 Task: Create Board Customer Feedback Management Best Practices to Workspace Accelerator Programs. Create Board Content Curation and Aggregation to Workspace Accelerator Programs. Create Board Employee Satisfaction and Retention Programs to Workspace Accelerator Programs
Action: Mouse moved to (266, 303)
Screenshot: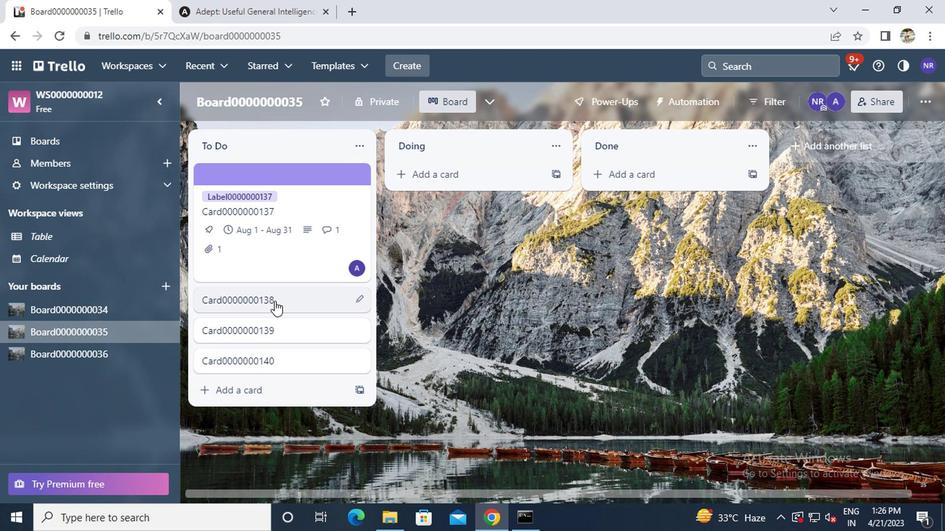 
Action: Mouse pressed left at (266, 303)
Screenshot: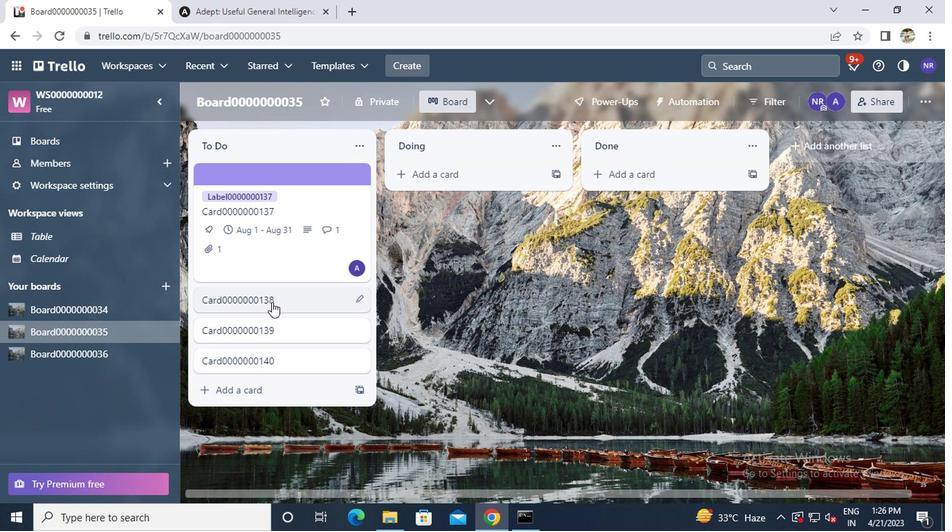 
Action: Mouse moved to (617, 229)
Screenshot: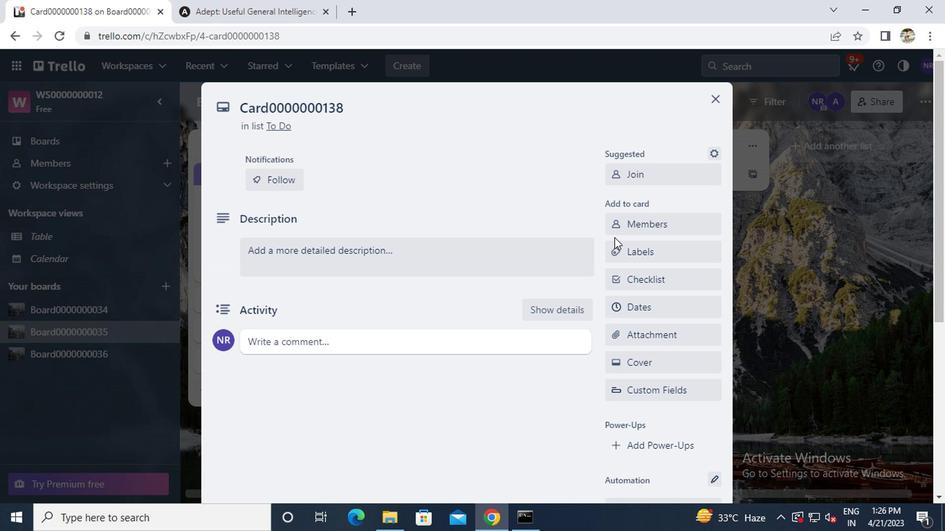 
Action: Mouse pressed left at (617, 229)
Screenshot: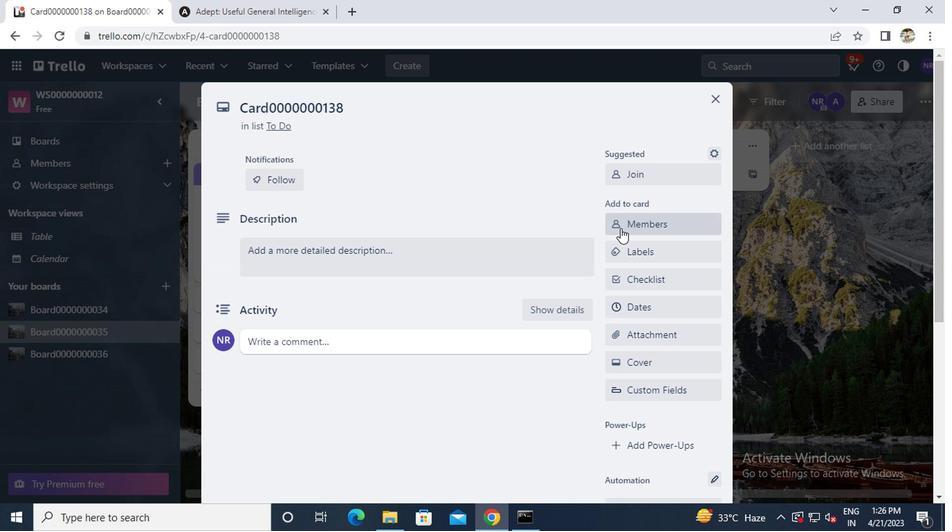 
Action: Key pressed <Key.caps_lock>m<Key.caps_lock>ailaustralia7<Key.shift>@GMAIL.COM
Screenshot: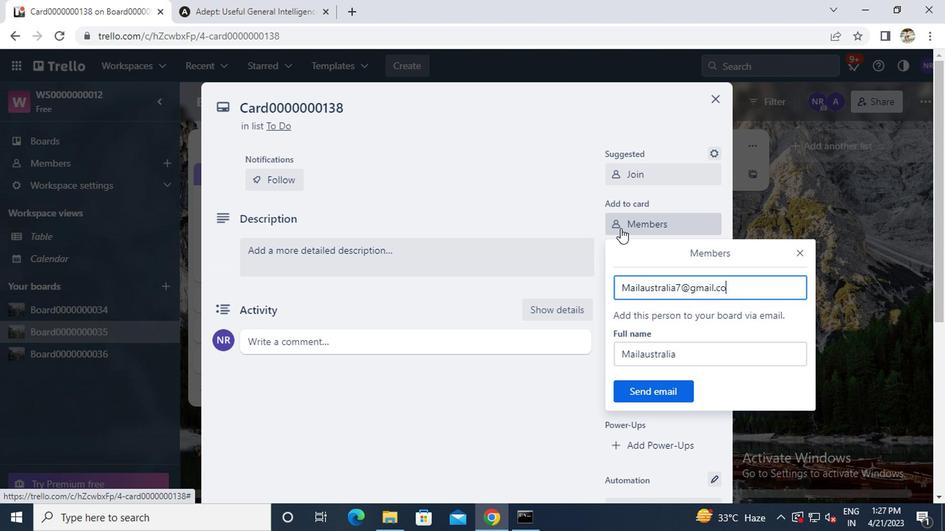 
Action: Mouse moved to (665, 384)
Screenshot: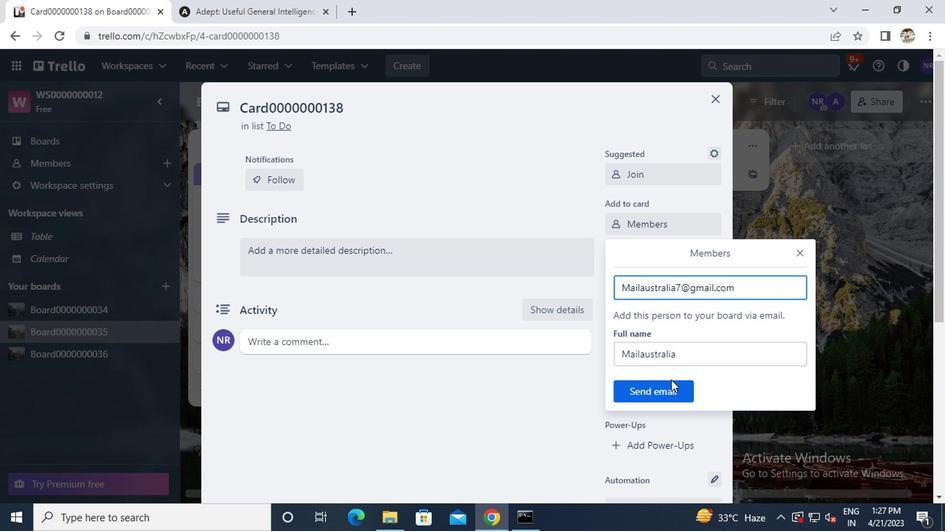 
Action: Mouse pressed left at (665, 384)
Screenshot: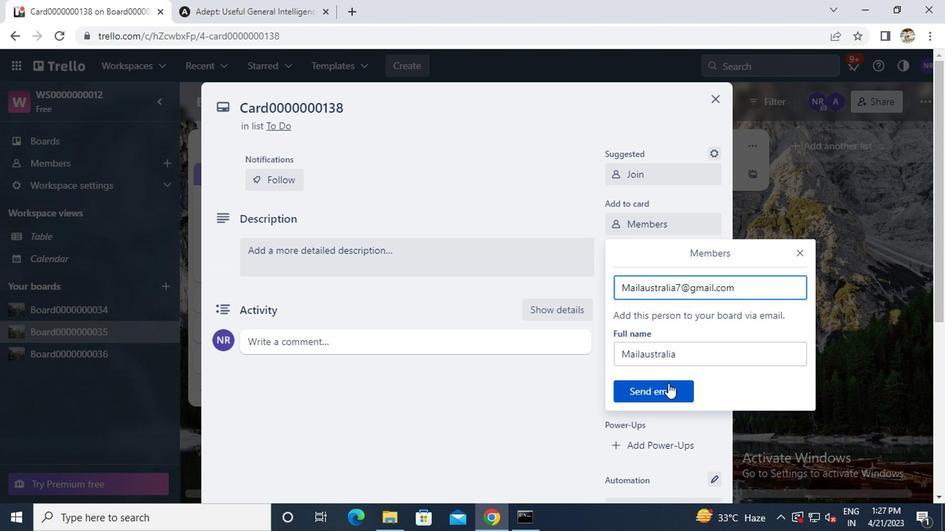 
Action: Mouse moved to (639, 246)
Screenshot: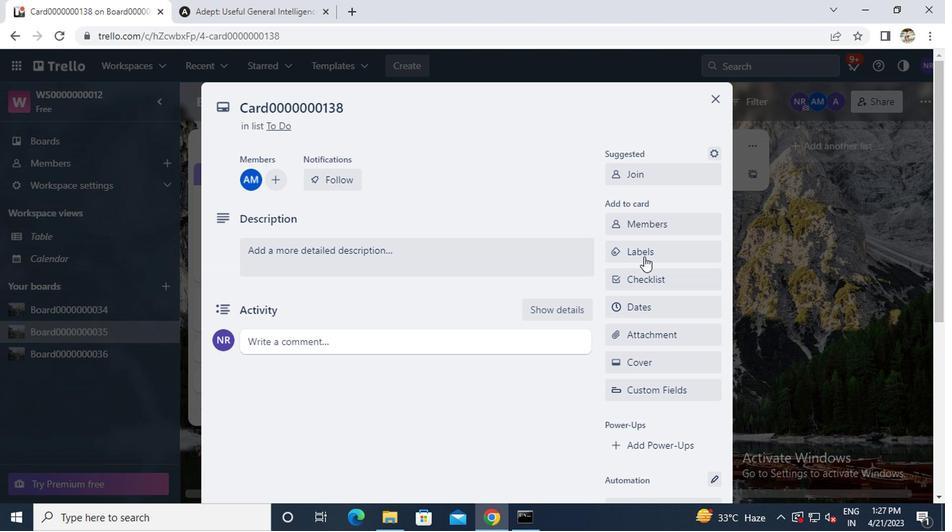
Action: Mouse pressed left at (639, 246)
Screenshot: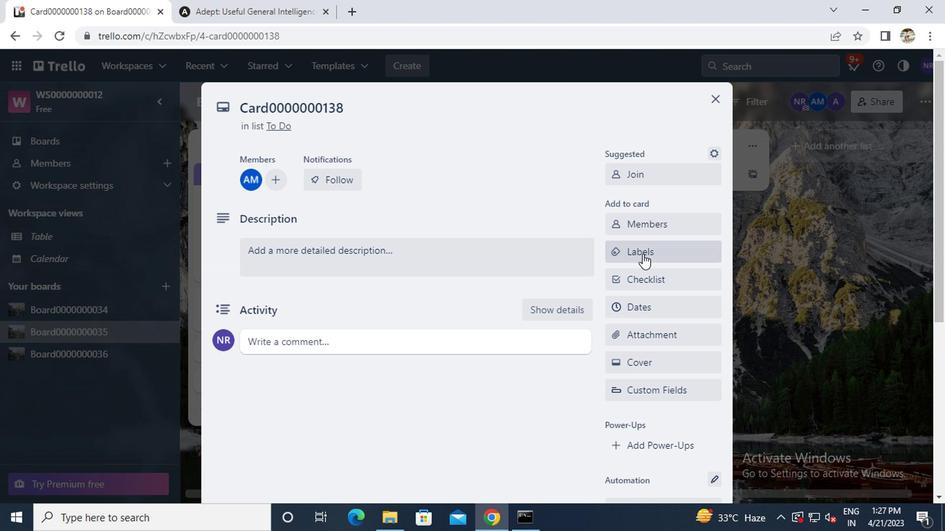 
Action: Mouse moved to (684, 368)
Screenshot: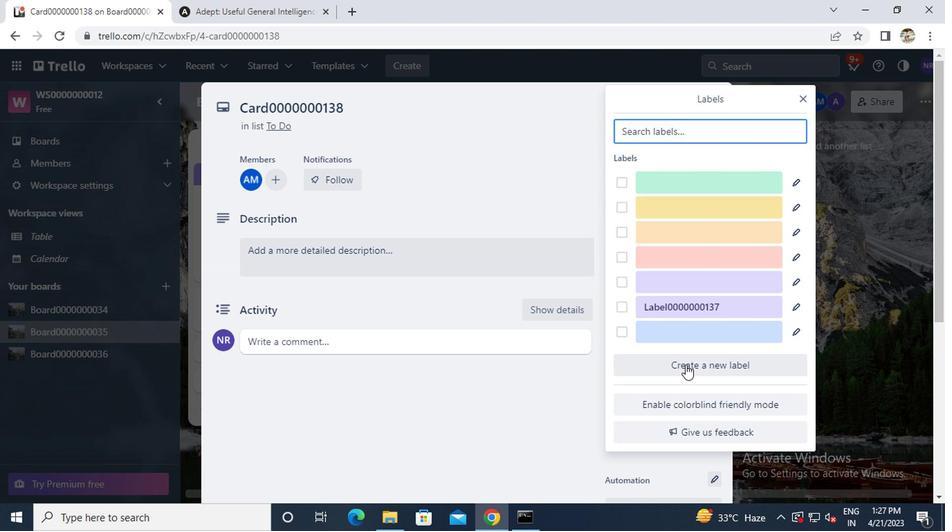 
Action: Mouse pressed left at (684, 368)
Screenshot: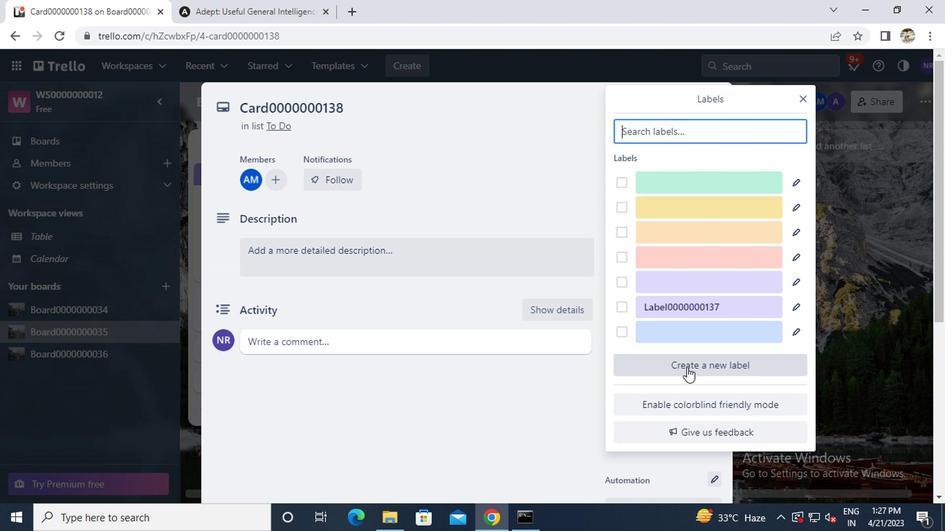 
Action: Mouse moved to (630, 374)
Screenshot: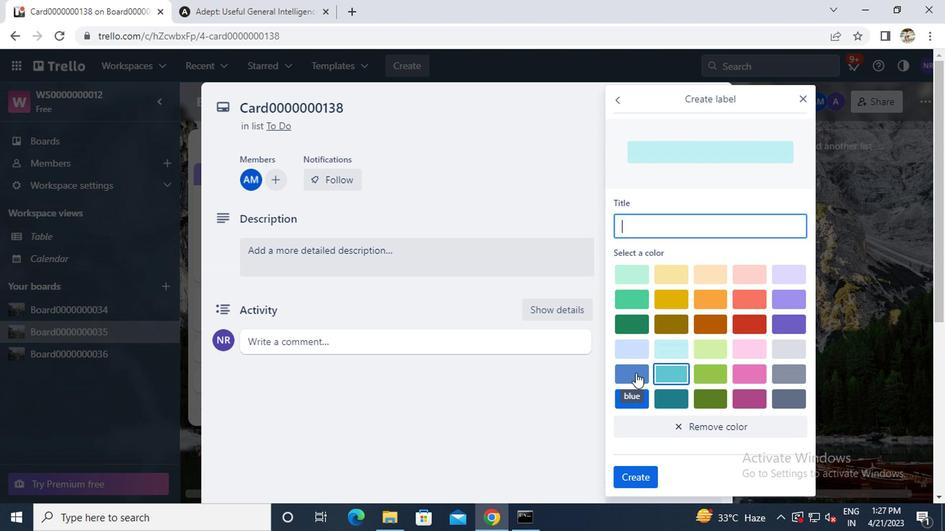
Action: Mouse pressed left at (630, 374)
Screenshot: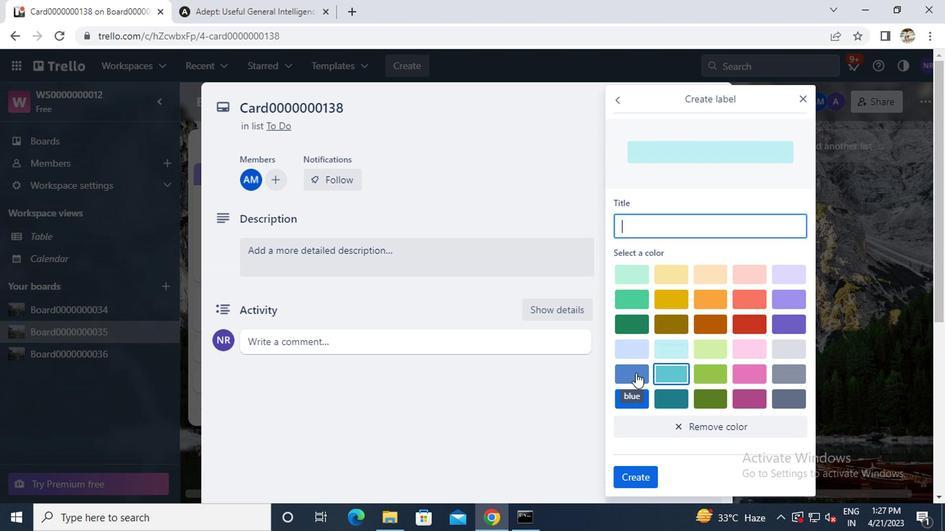 
Action: Mouse moved to (658, 233)
Screenshot: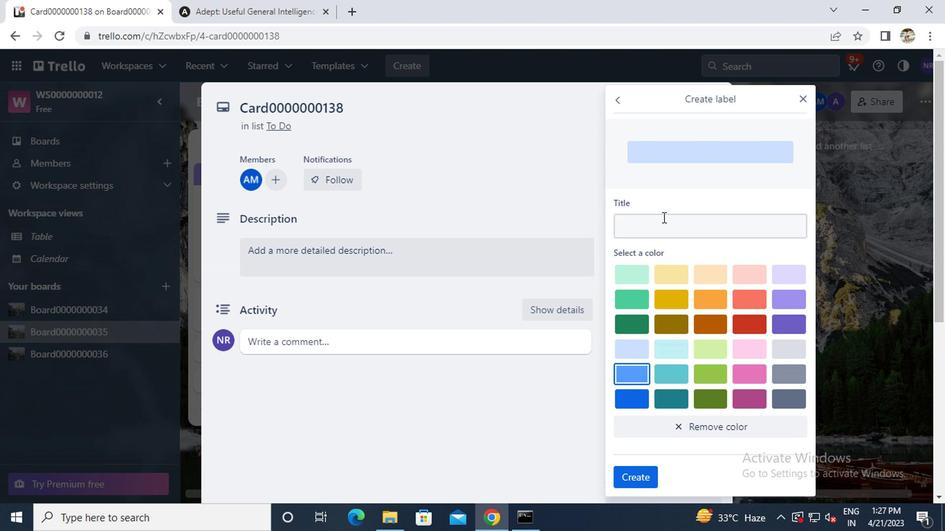 
Action: Mouse pressed left at (658, 233)
Screenshot: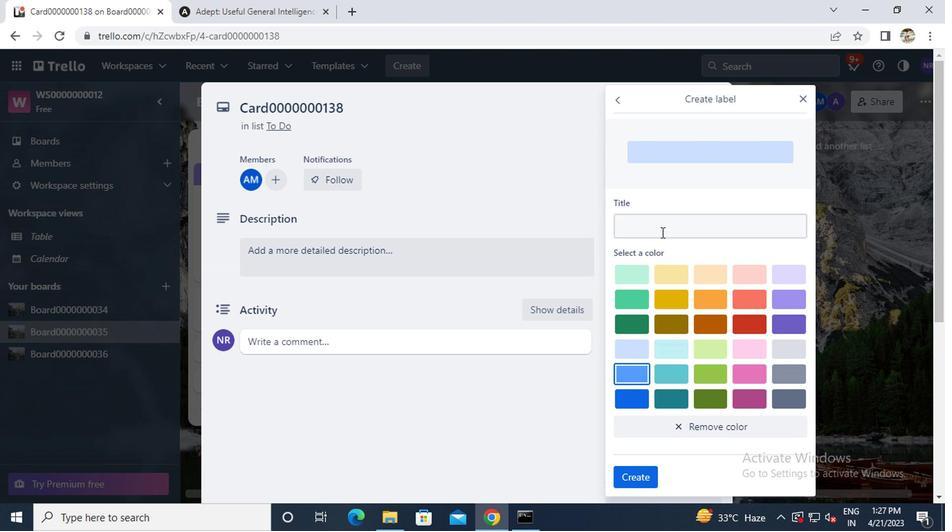 
Action: Mouse moved to (657, 233)
Screenshot: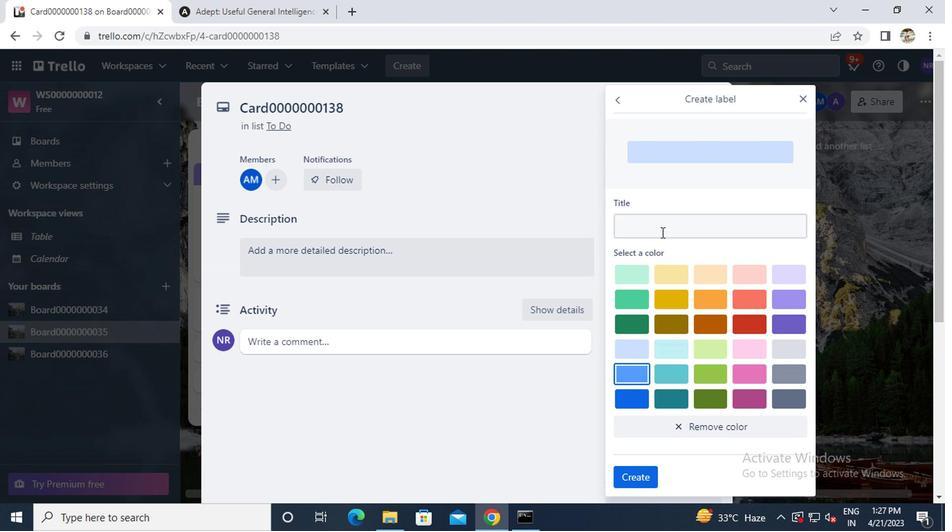 
Action: Key pressed <Key.caps_lock>L<Key.caps_lock>ABEL0000000138
Screenshot: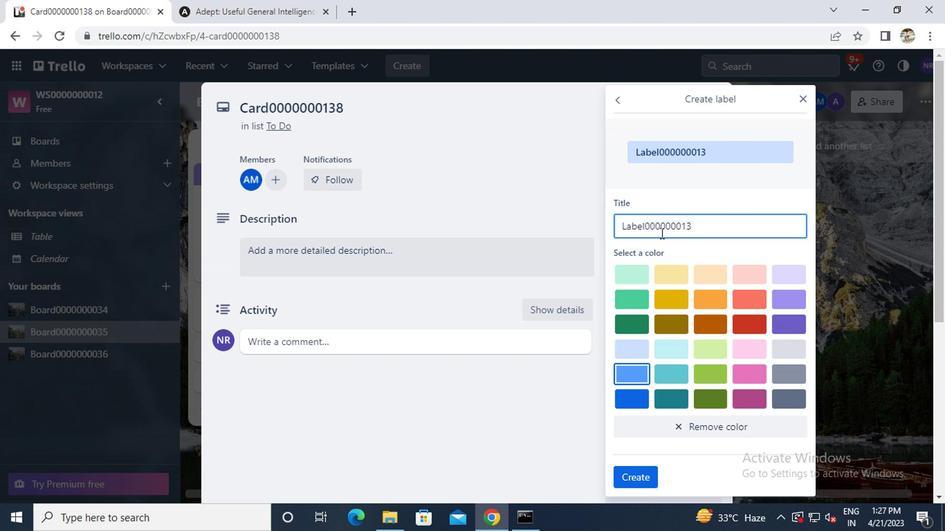 
Action: Mouse moved to (639, 471)
Screenshot: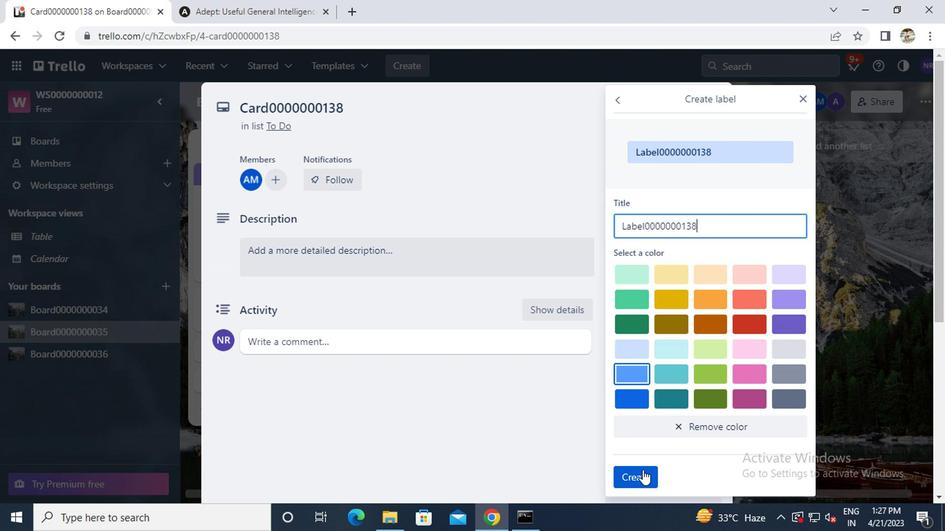 
Action: Mouse pressed left at (639, 471)
Screenshot: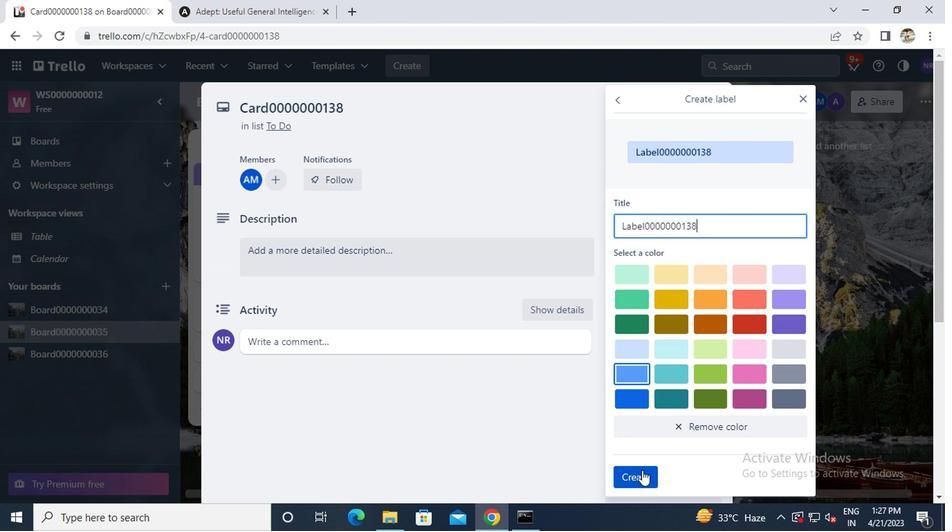 
Action: Mouse moved to (800, 98)
Screenshot: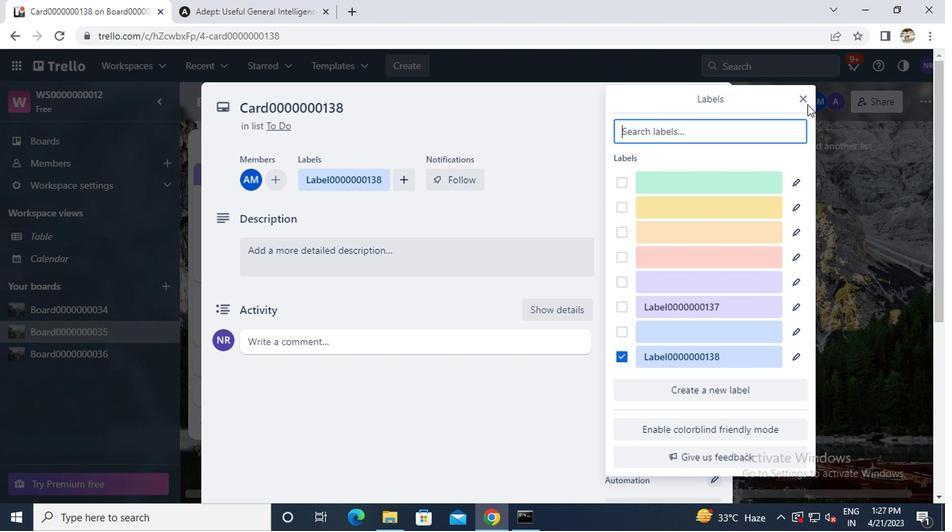 
Action: Mouse pressed left at (800, 98)
Screenshot: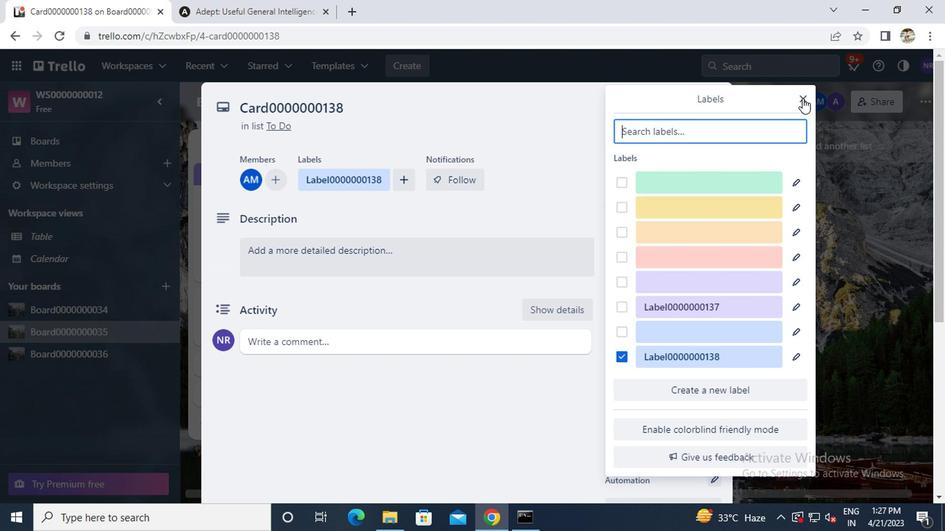 
Action: Mouse moved to (654, 281)
Screenshot: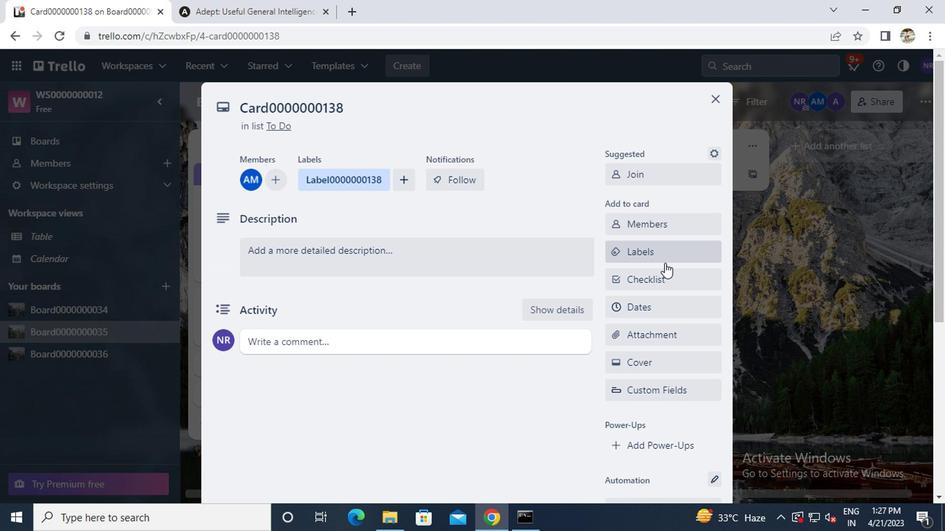 
Action: Mouse pressed left at (654, 281)
Screenshot: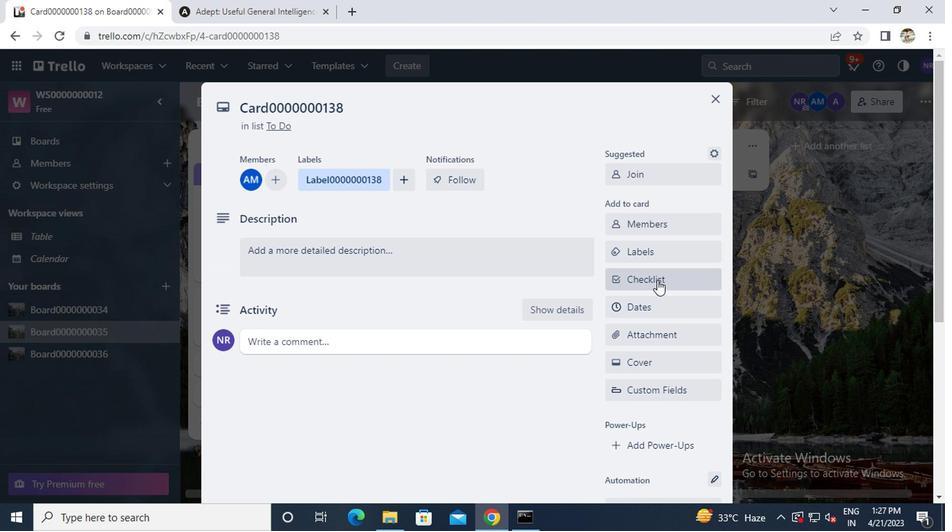 
Action: Key pressed <Key.caps_lock>CL0000000138
Screenshot: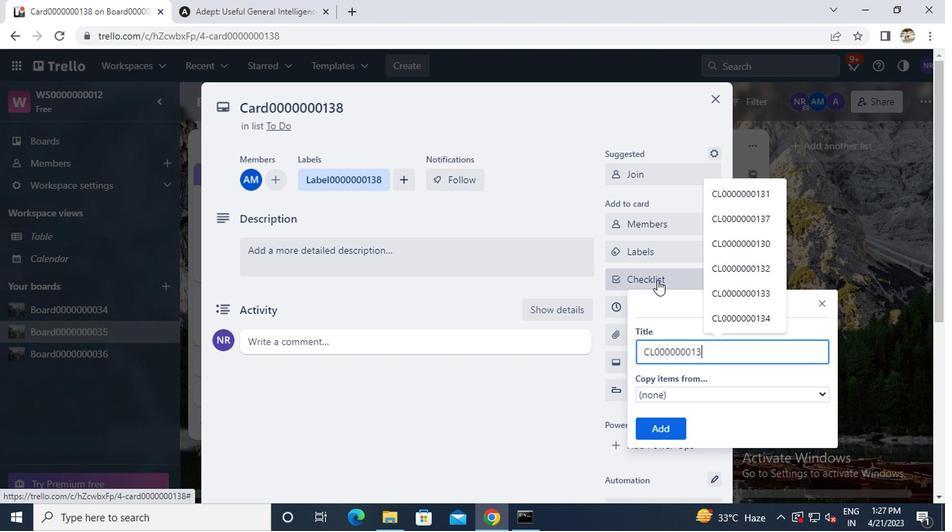 
Action: Mouse moved to (652, 426)
Screenshot: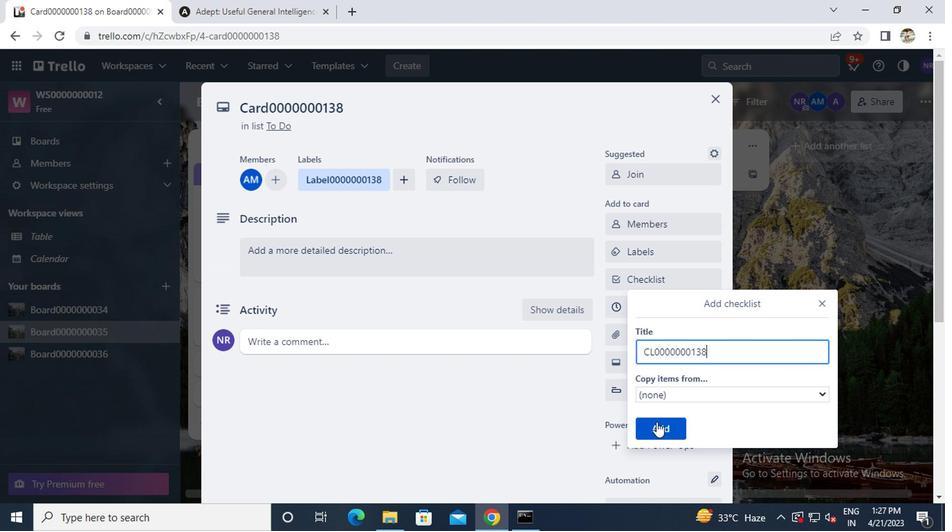 
Action: Mouse pressed left at (652, 426)
Screenshot: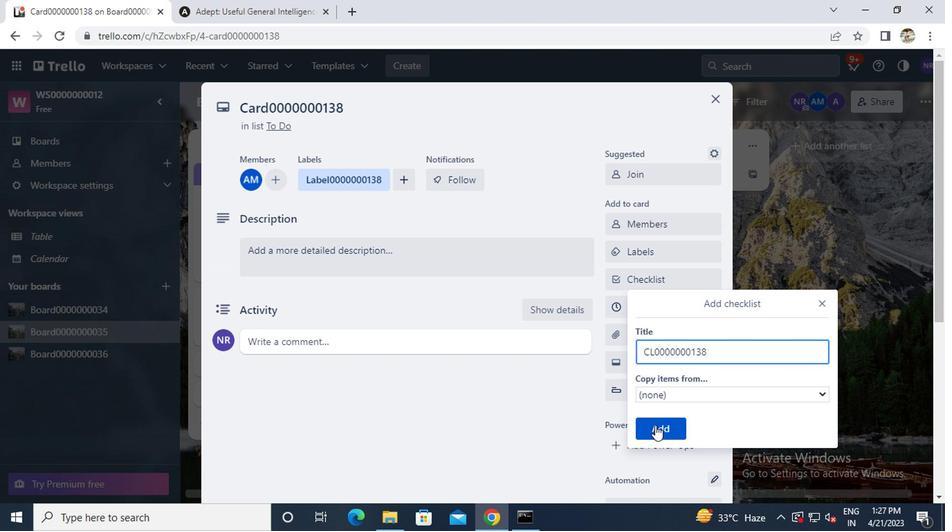 
Action: Mouse moved to (630, 310)
Screenshot: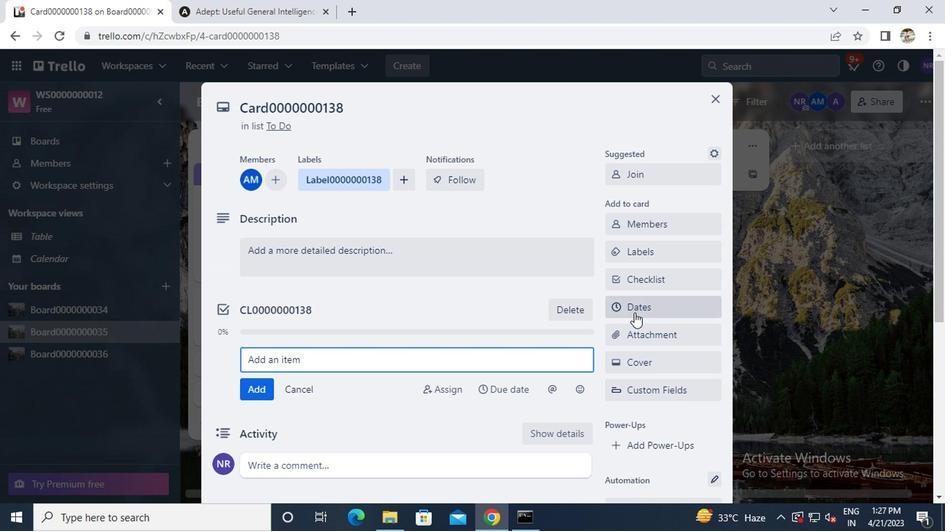 
Action: Mouse pressed left at (630, 310)
Screenshot: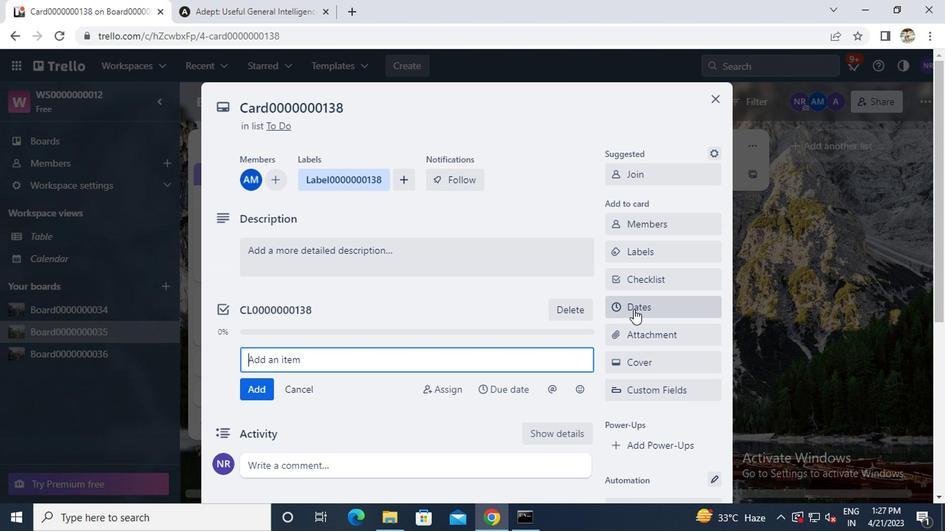 
Action: Mouse moved to (614, 347)
Screenshot: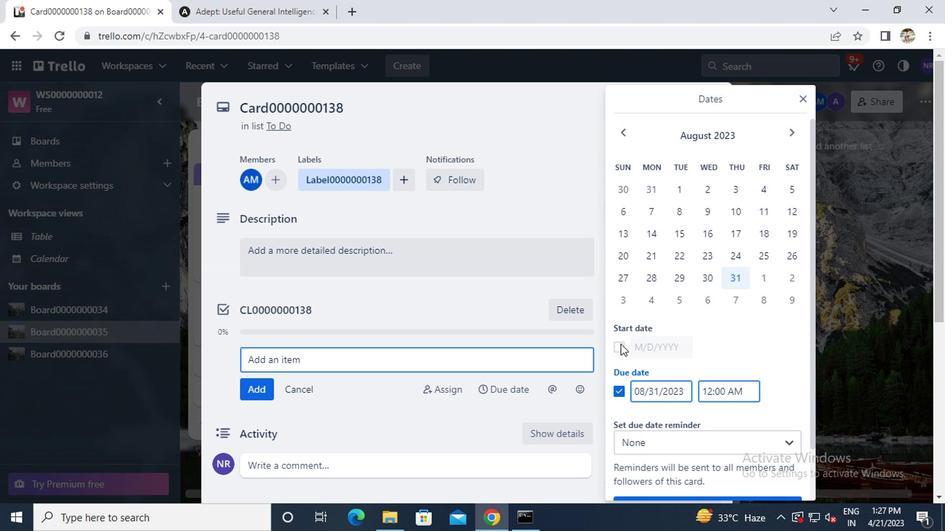 
Action: Mouse pressed left at (614, 347)
Screenshot: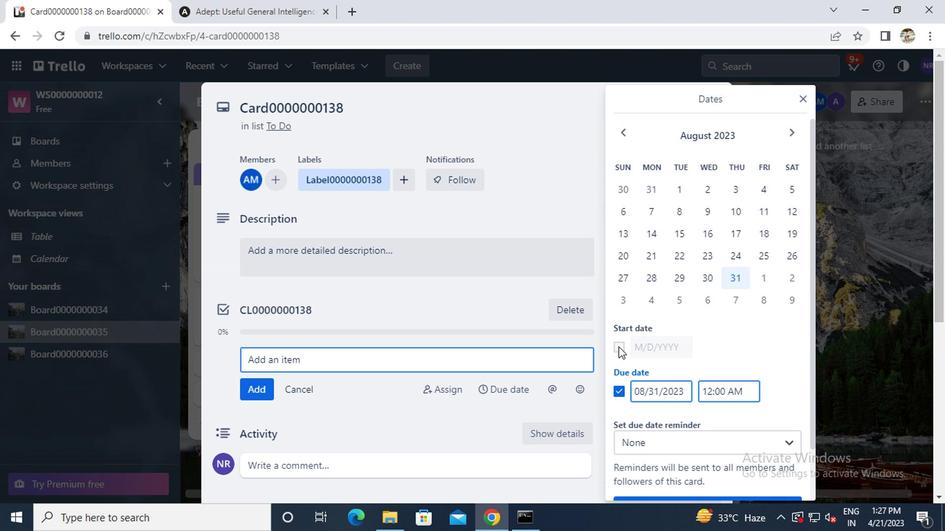 
Action: Mouse moved to (784, 139)
Screenshot: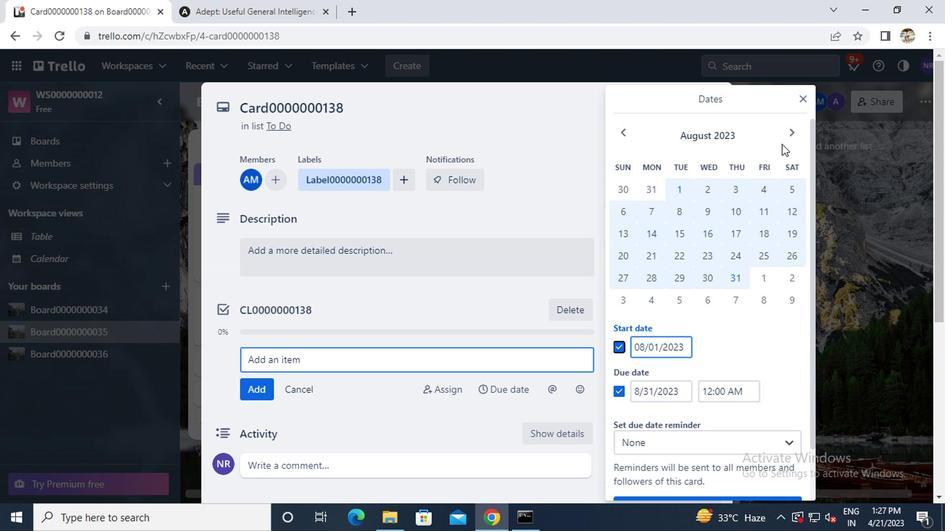 
Action: Mouse pressed left at (784, 139)
Screenshot: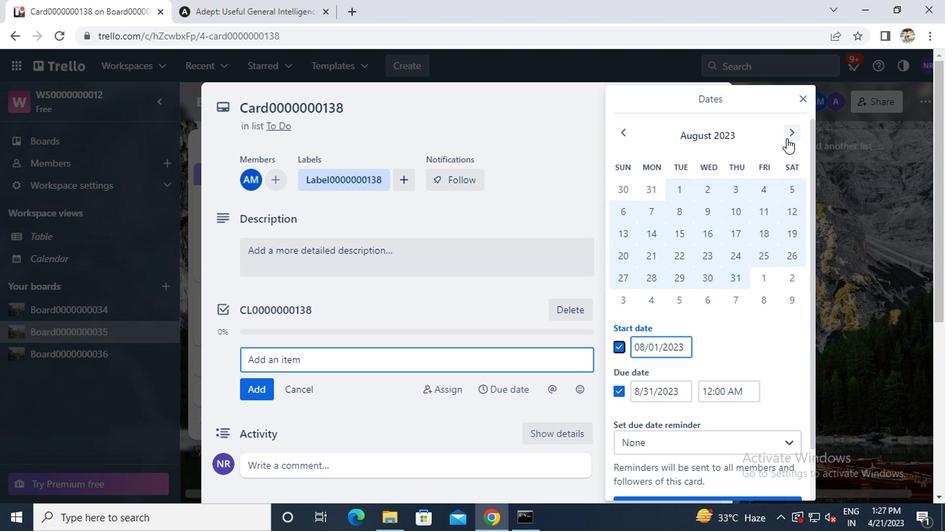 
Action: Mouse moved to (757, 185)
Screenshot: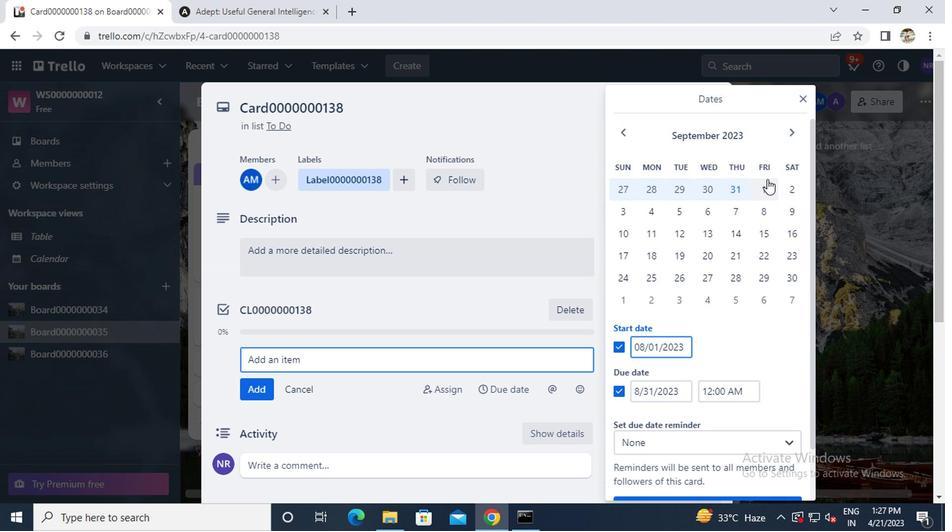 
Action: Mouse pressed left at (757, 185)
Screenshot: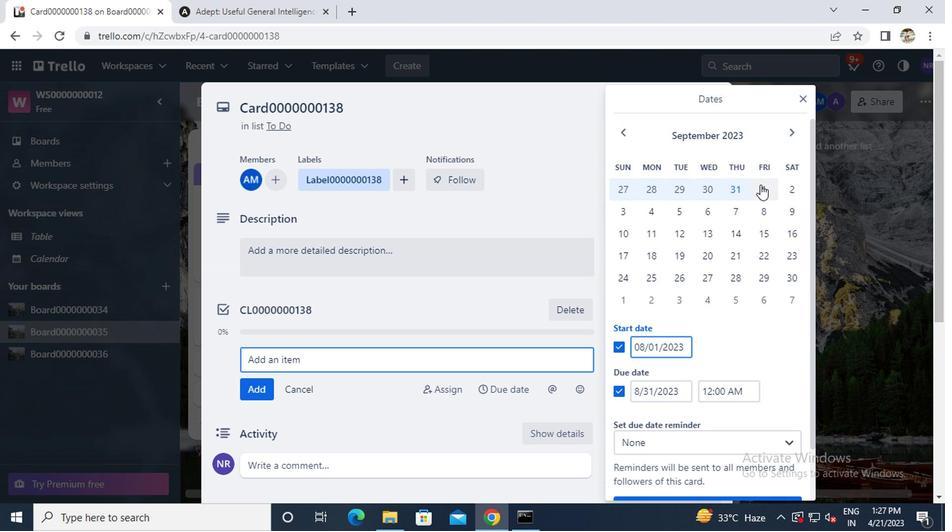 
Action: Mouse moved to (787, 273)
Screenshot: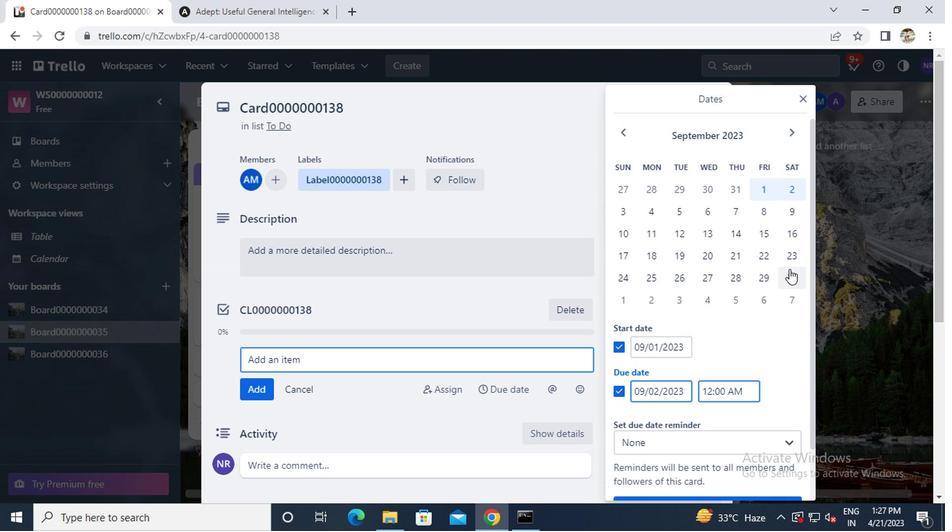 
Action: Mouse pressed left at (787, 273)
Screenshot: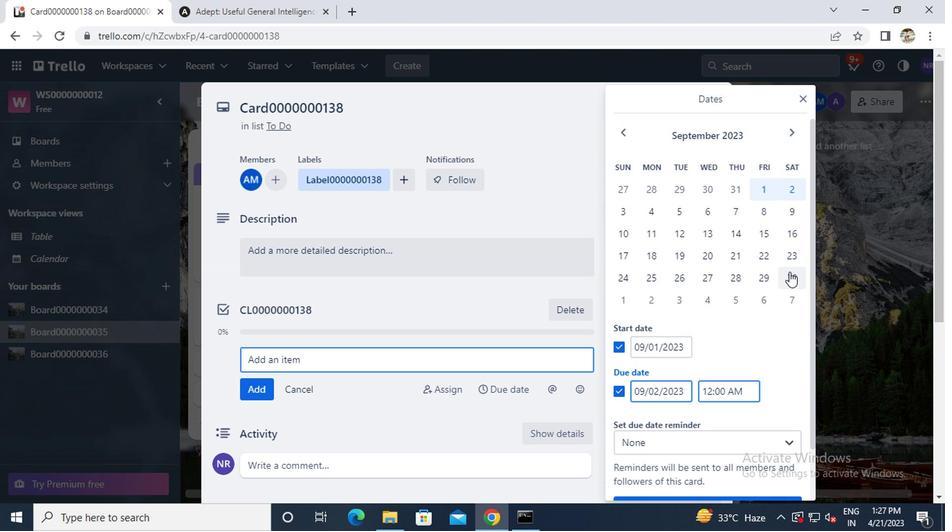 
Action: Mouse moved to (727, 294)
Screenshot: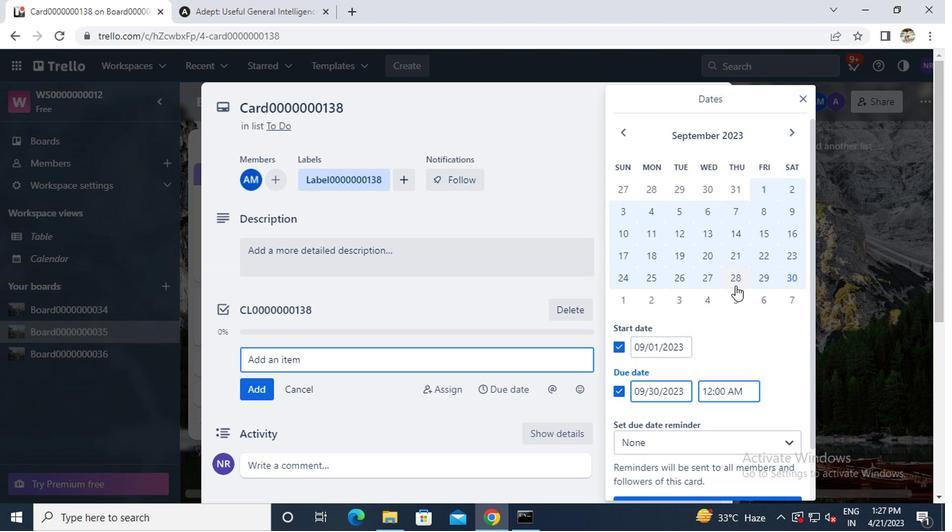 
Action: Mouse scrolled (727, 294) with delta (0, 0)
Screenshot: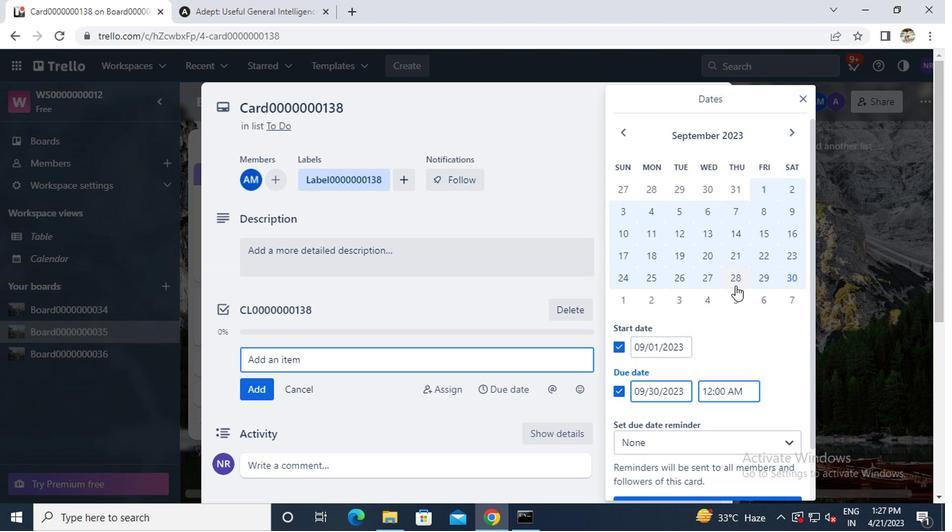 
Action: Mouse scrolled (727, 294) with delta (0, 0)
Screenshot: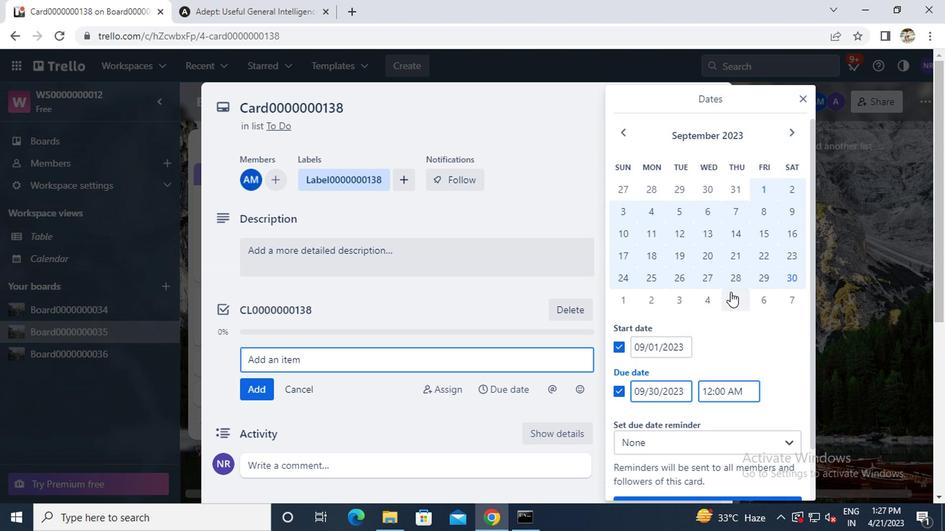 
Action: Mouse scrolled (727, 294) with delta (0, 0)
Screenshot: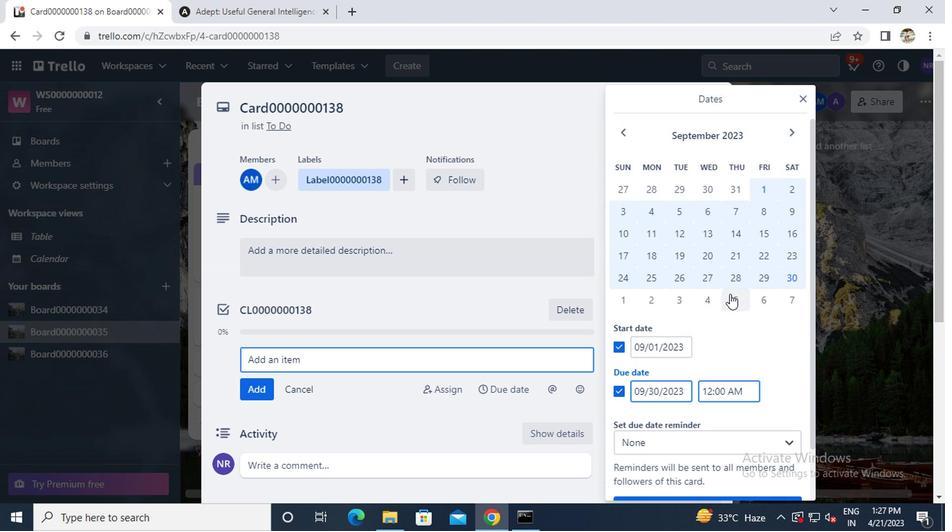 
Action: Mouse scrolled (727, 294) with delta (0, 0)
Screenshot: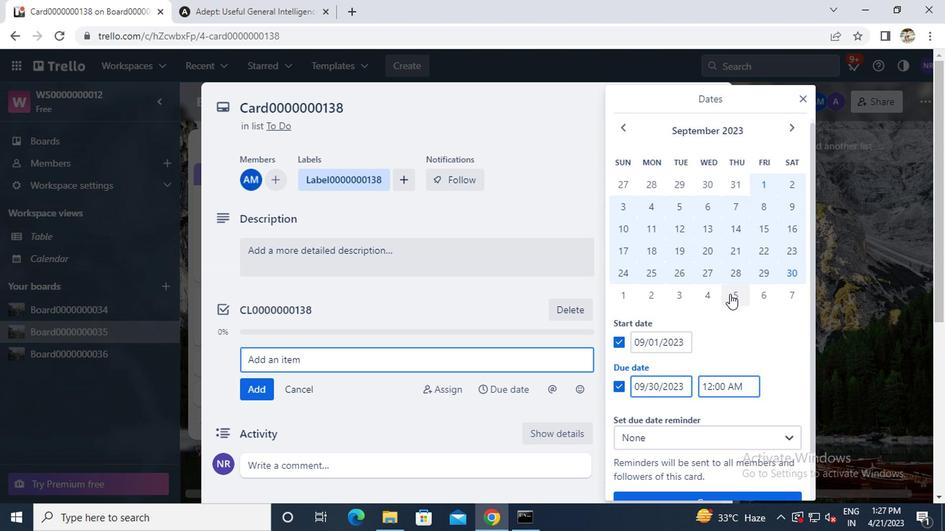 
Action: Mouse moved to (662, 446)
Screenshot: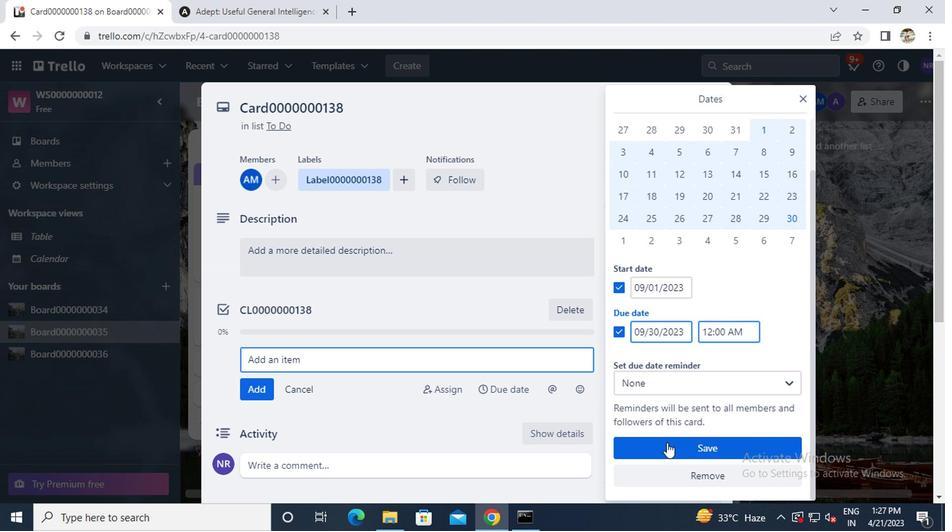 
Action: Mouse pressed left at (662, 446)
Screenshot: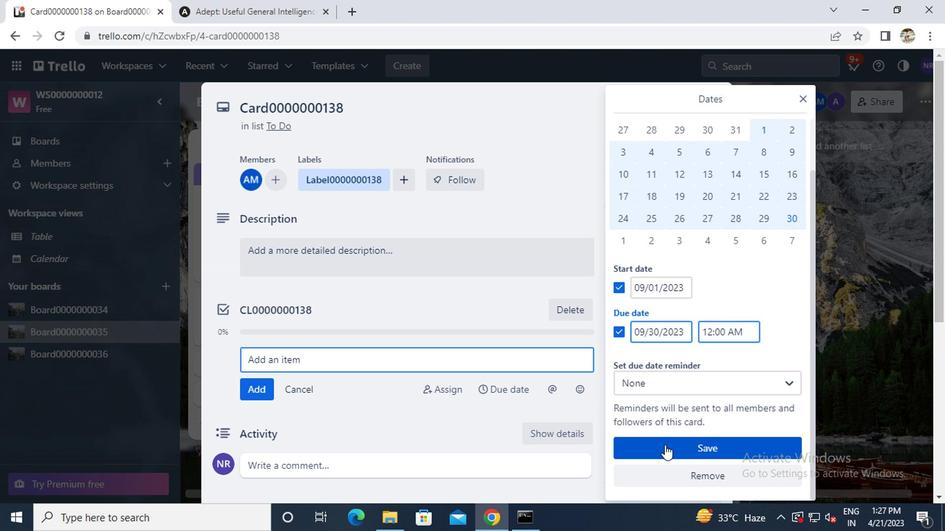 
Action: Mouse moved to (714, 105)
Screenshot: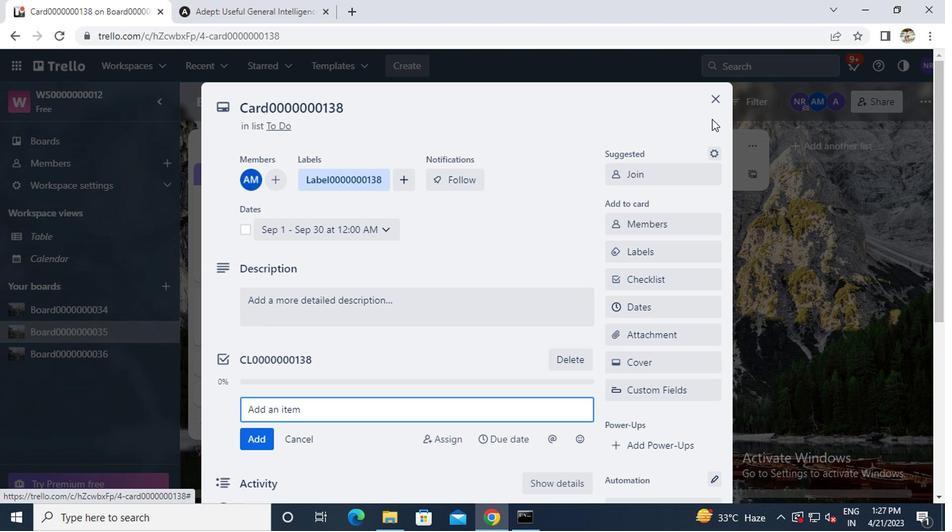 
Action: Mouse pressed left at (714, 105)
Screenshot: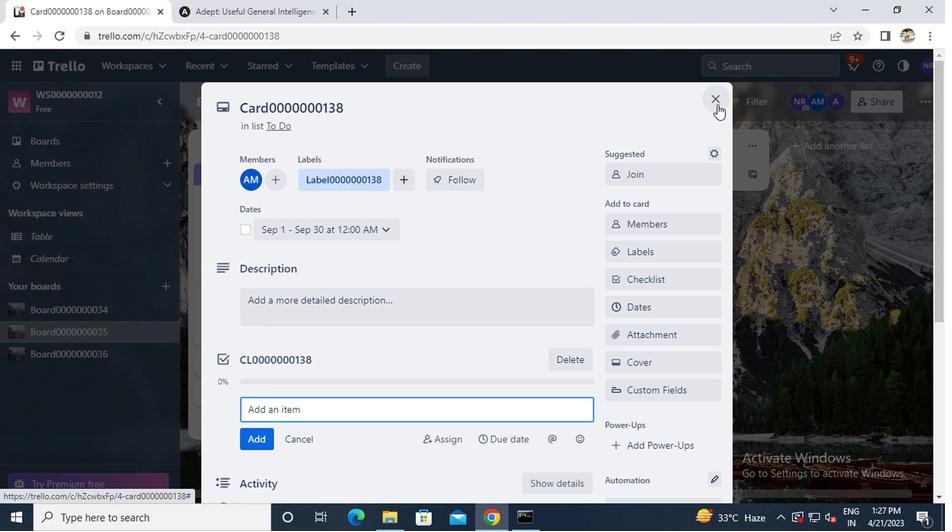 
